 Task: Add the location "Rockbridge, Ohio, United States" to your wishlist.
Action: Mouse pressed left at (255, 151)
Screenshot: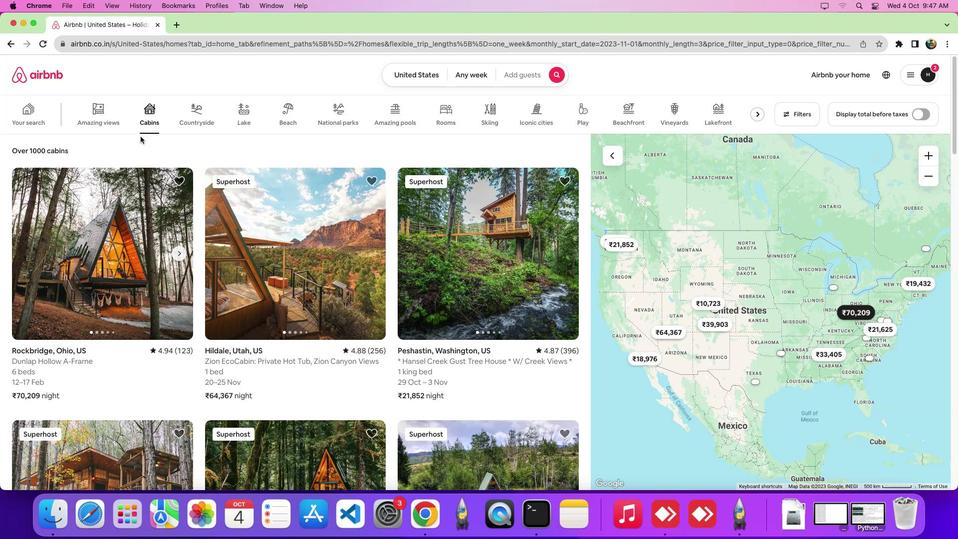 
Action: Mouse moved to (148, 122)
Screenshot: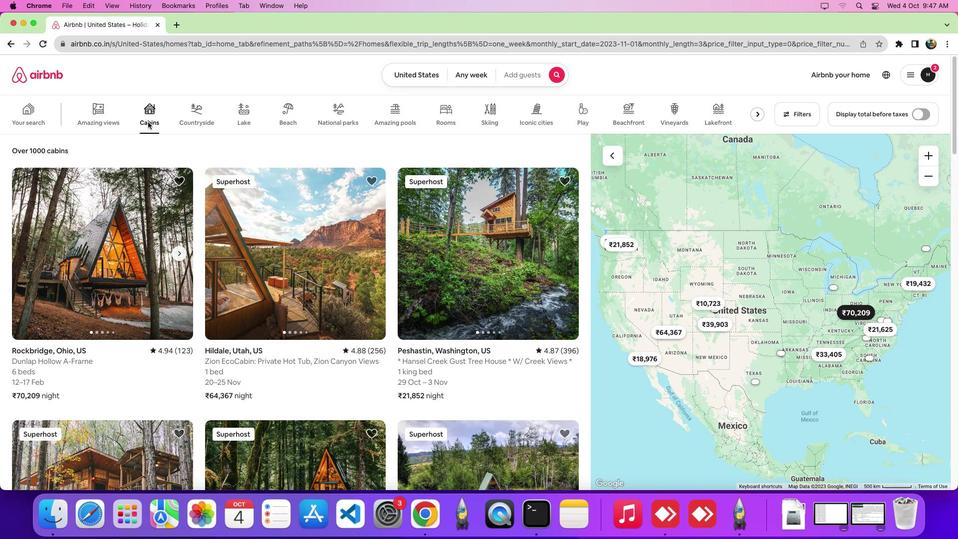 
Action: Mouse pressed left at (148, 122)
Screenshot: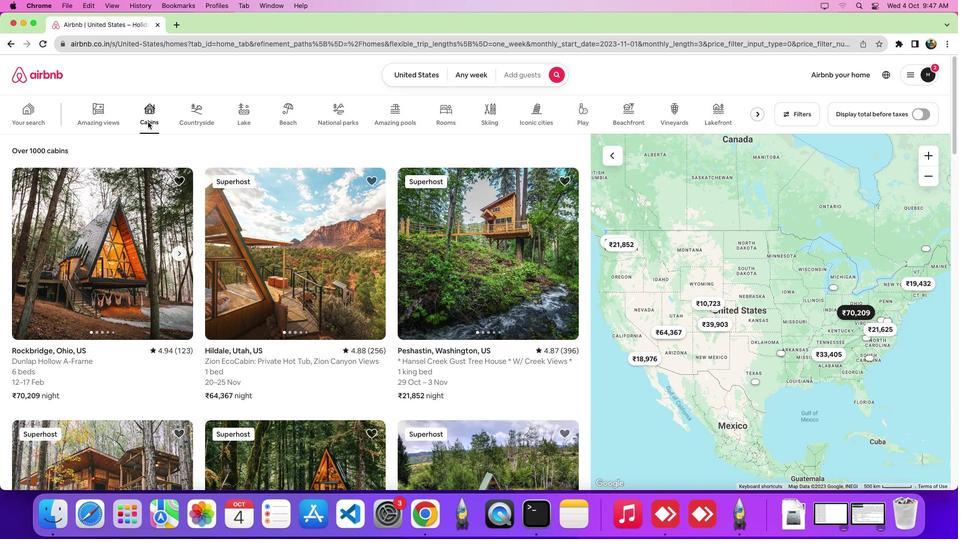 
Action: Mouse moved to (114, 303)
Screenshot: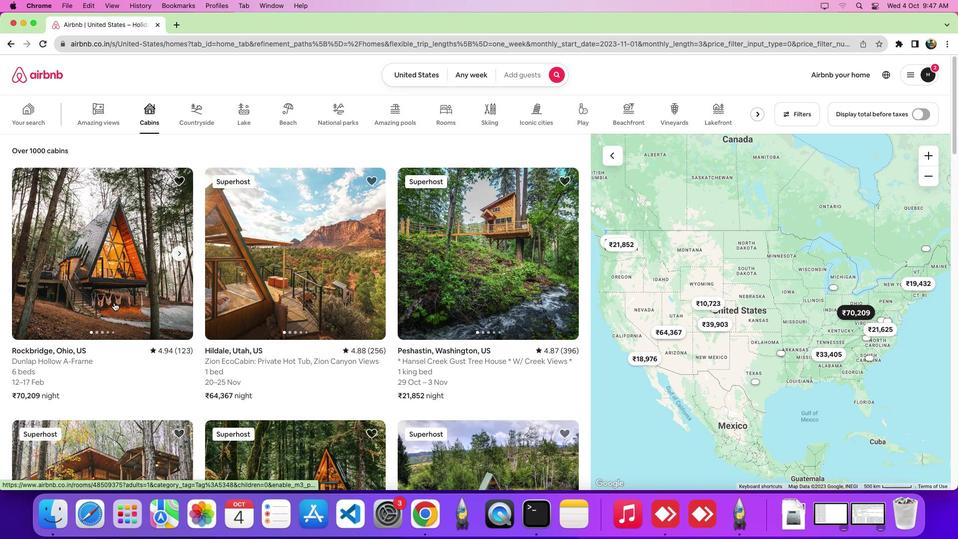 
Action: Mouse pressed left at (114, 303)
Screenshot: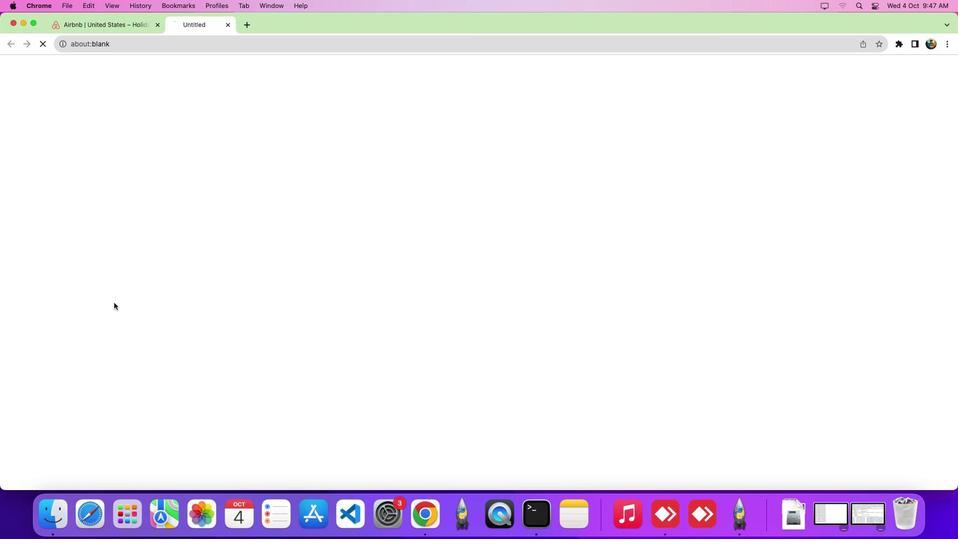 
Action: Mouse moved to (744, 118)
Screenshot: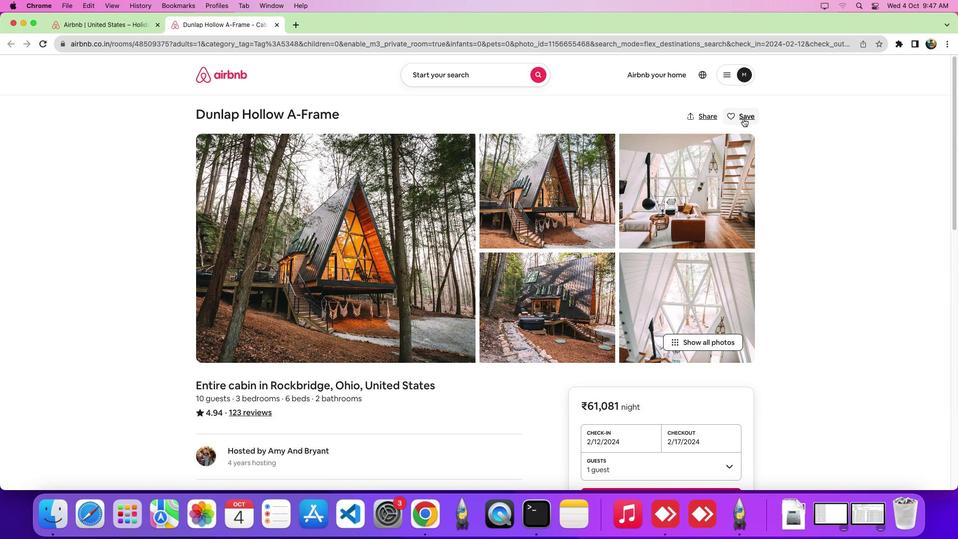 
Action: Mouse pressed left at (744, 118)
Screenshot: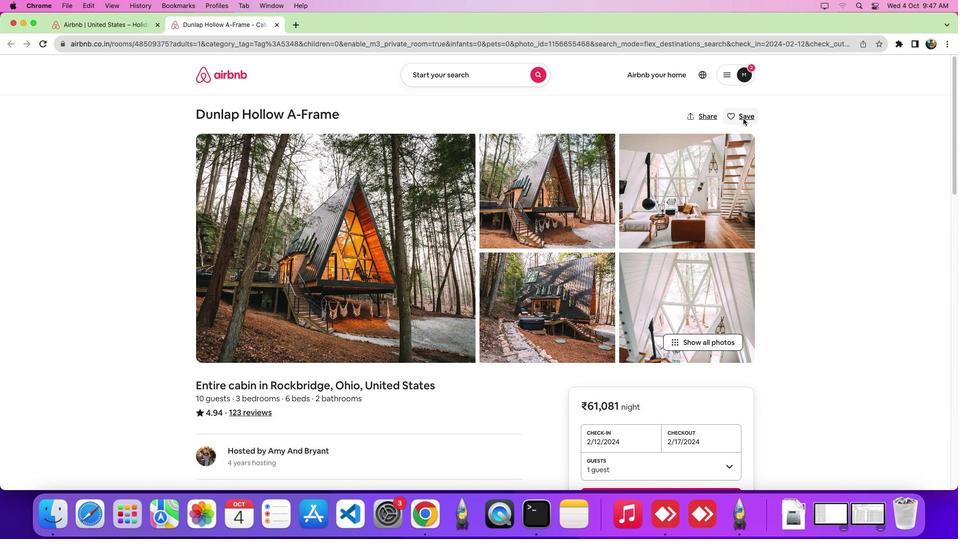 
Action: Mouse moved to (515, 252)
Screenshot: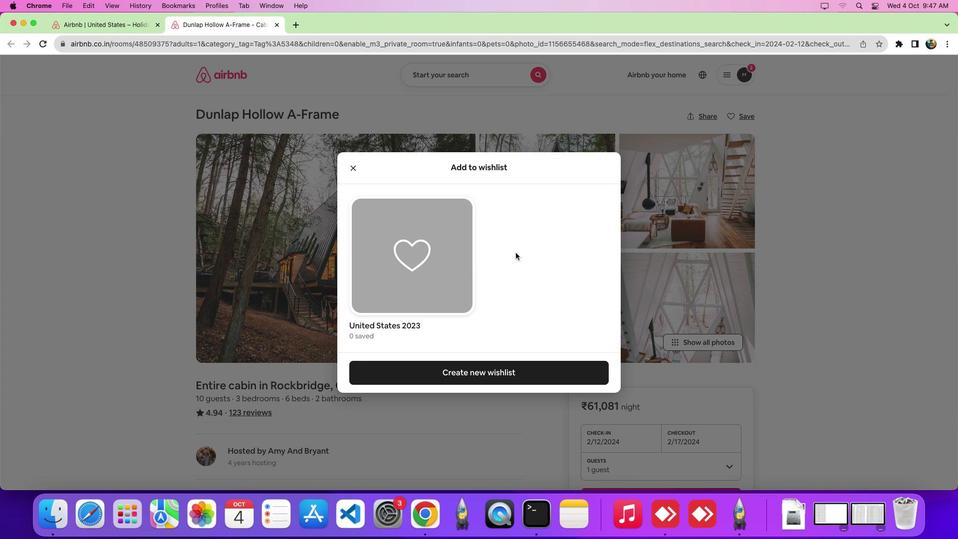 
Action: Mouse pressed left at (515, 252)
Screenshot: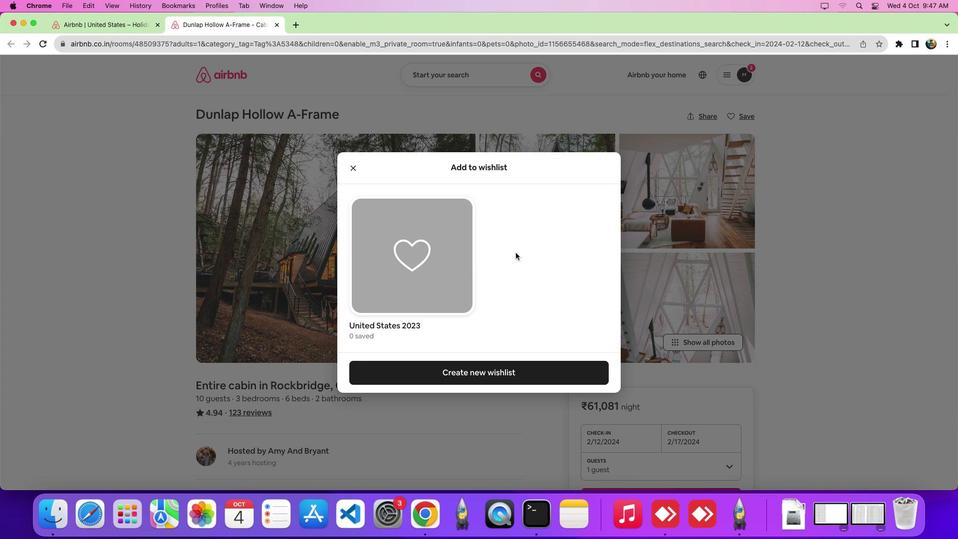 
Action: Mouse moved to (491, 366)
Screenshot: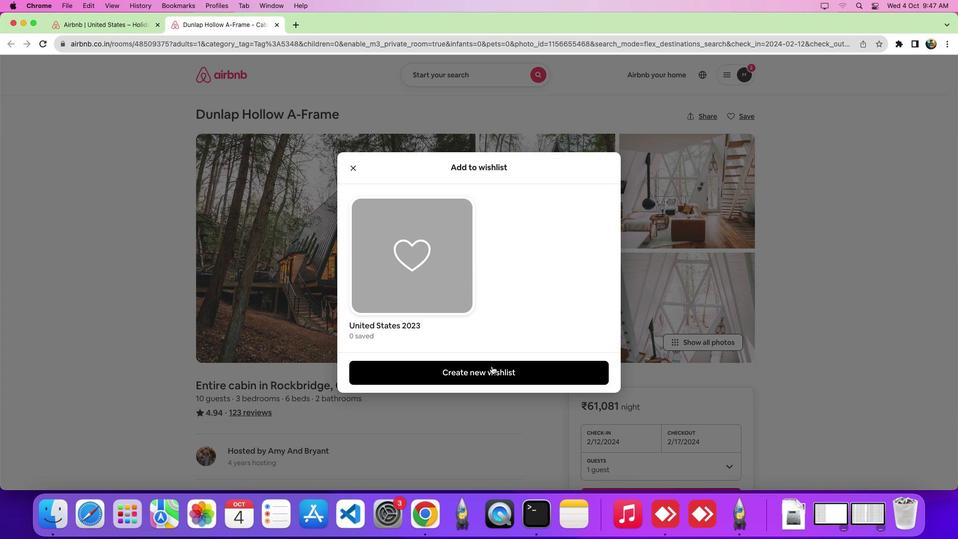 
Action: Mouse pressed left at (491, 366)
Screenshot: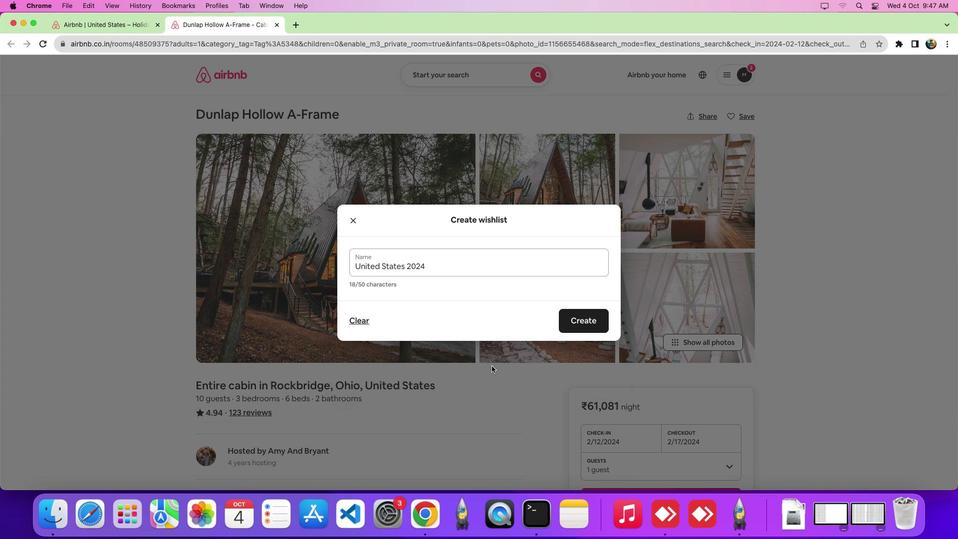 
Action: Mouse moved to (587, 322)
Screenshot: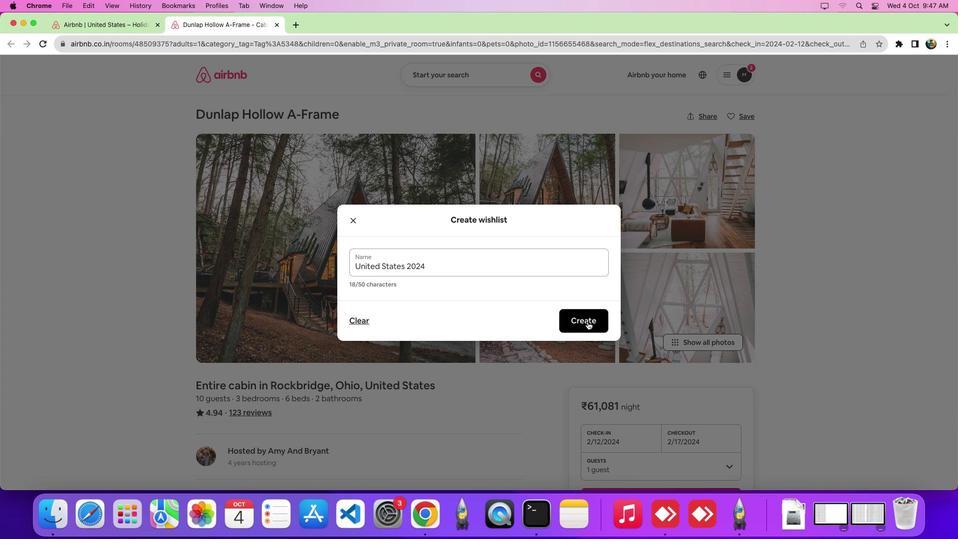 
Action: Mouse pressed left at (587, 322)
Screenshot: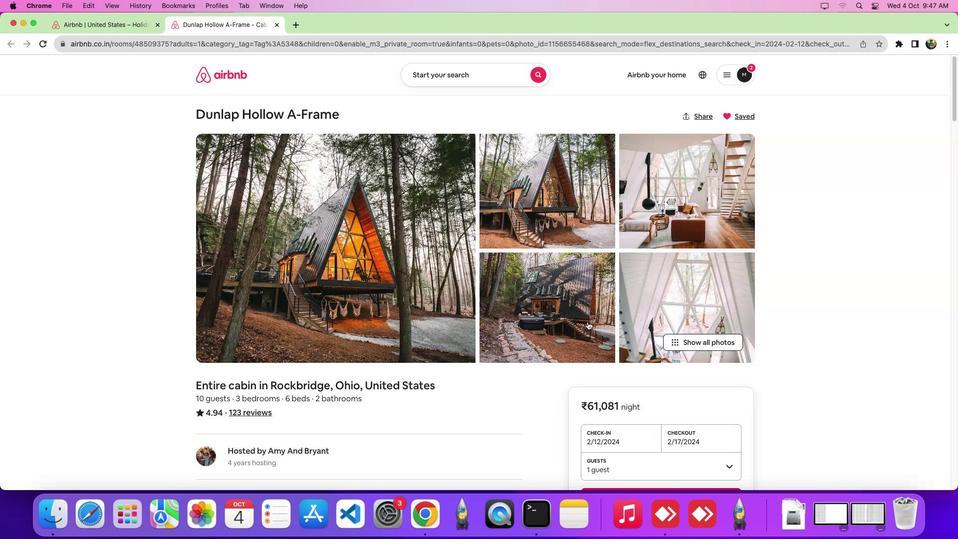
Action: Mouse moved to (740, 115)
Screenshot: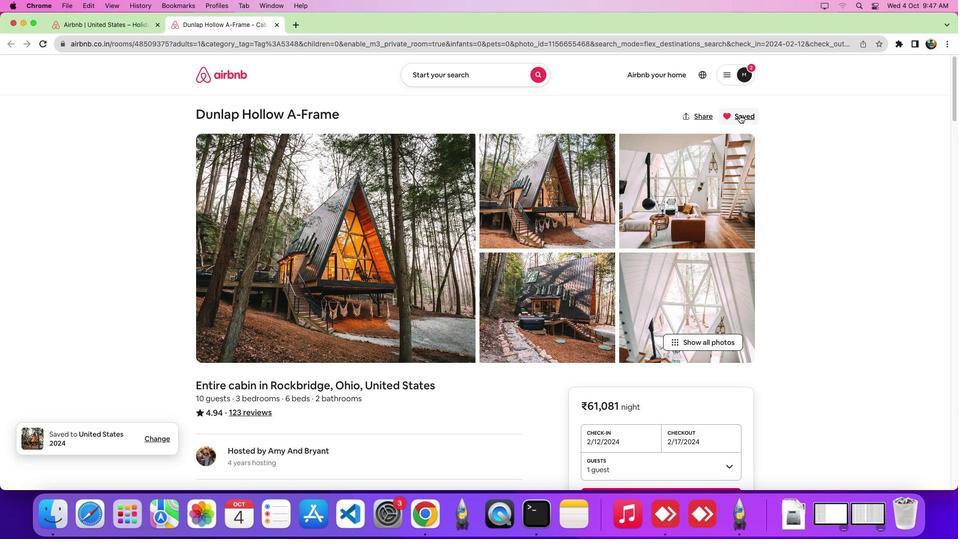
